 Task: Configure and use the built-in Extensions view for extension installation.
Action: Mouse moved to (494, 381)
Screenshot: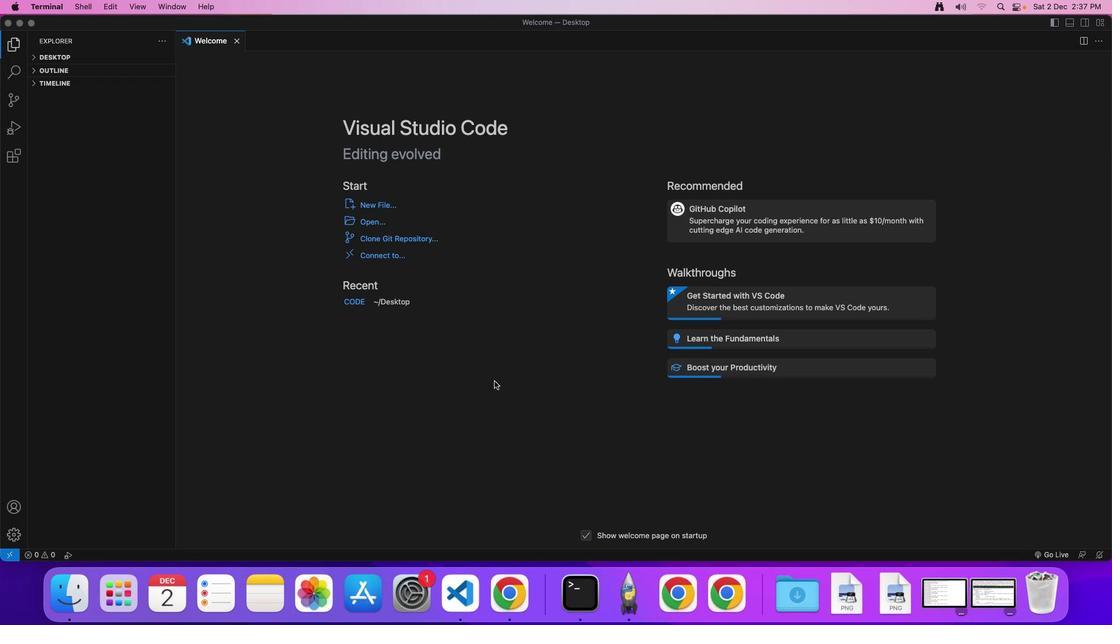 
Action: Mouse pressed left at (494, 381)
Screenshot: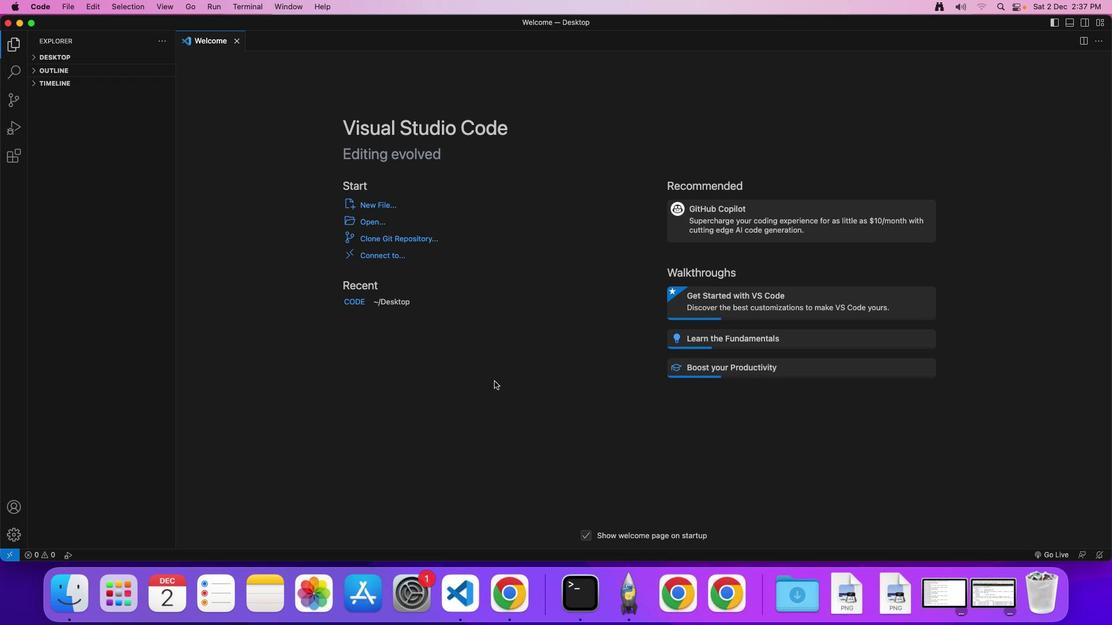 
Action: Mouse moved to (11, 531)
Screenshot: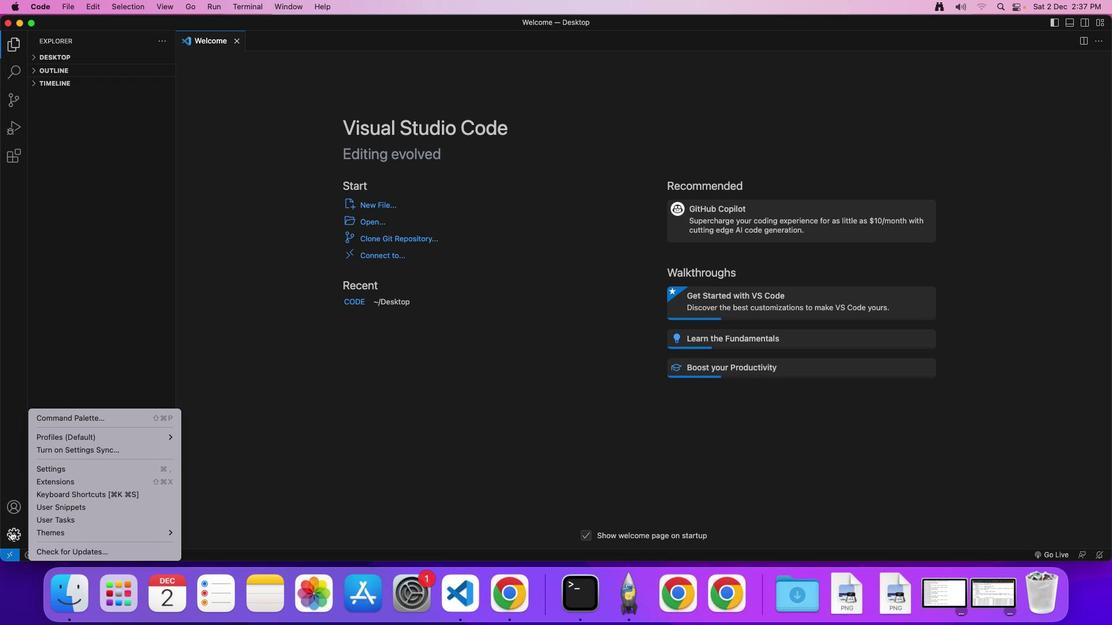 
Action: Mouse pressed left at (11, 531)
Screenshot: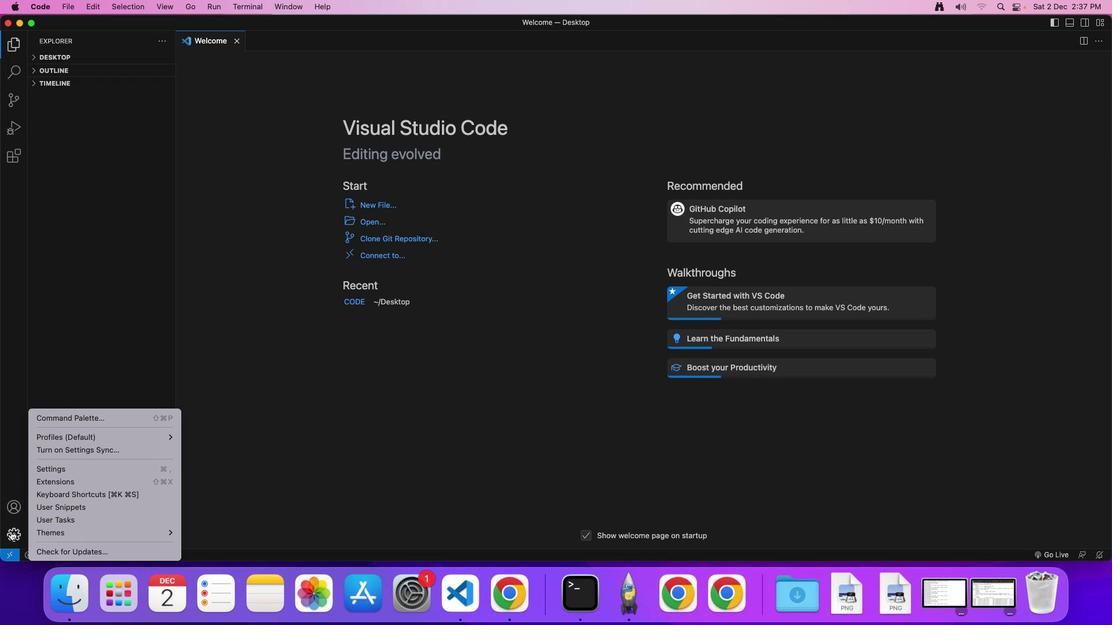 
Action: Mouse moved to (44, 480)
Screenshot: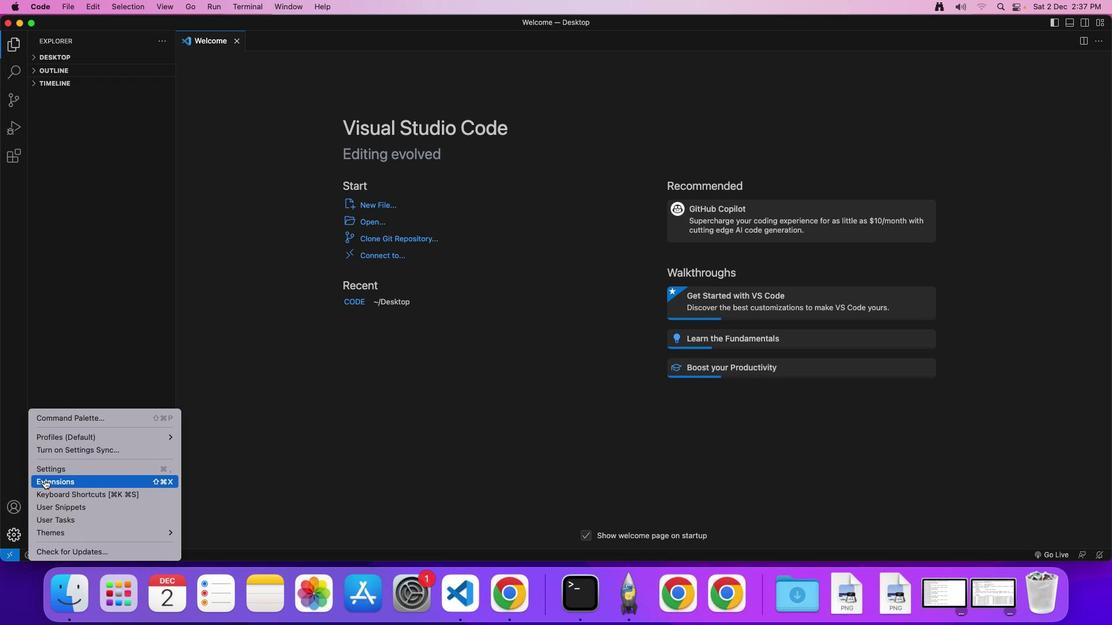 
Action: Mouse pressed left at (44, 480)
Screenshot: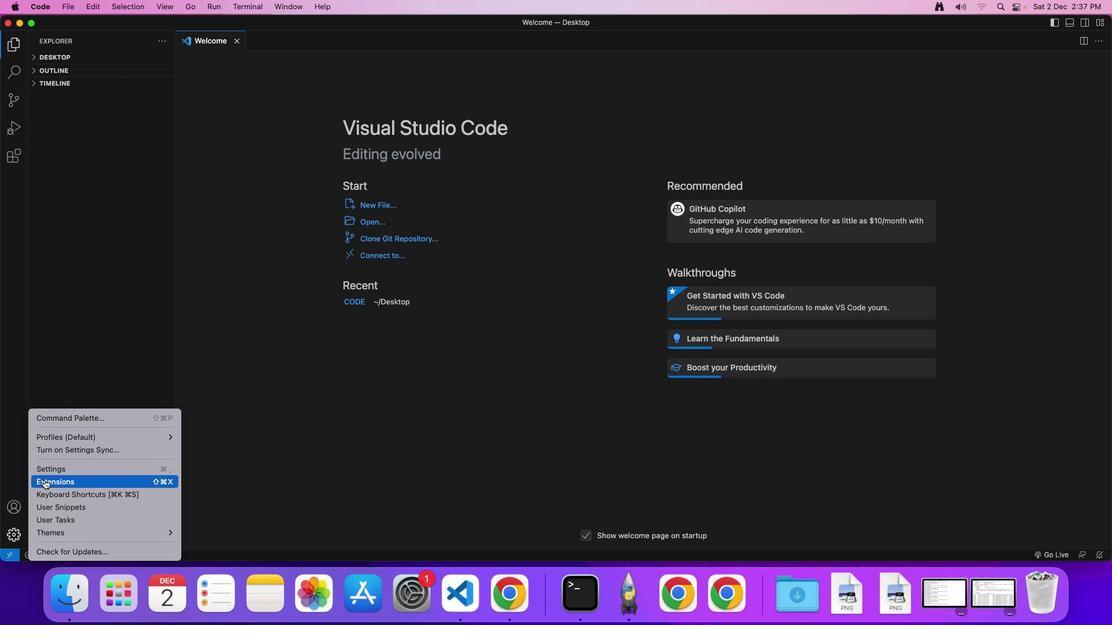 
Action: Mouse moved to (106, 62)
Screenshot: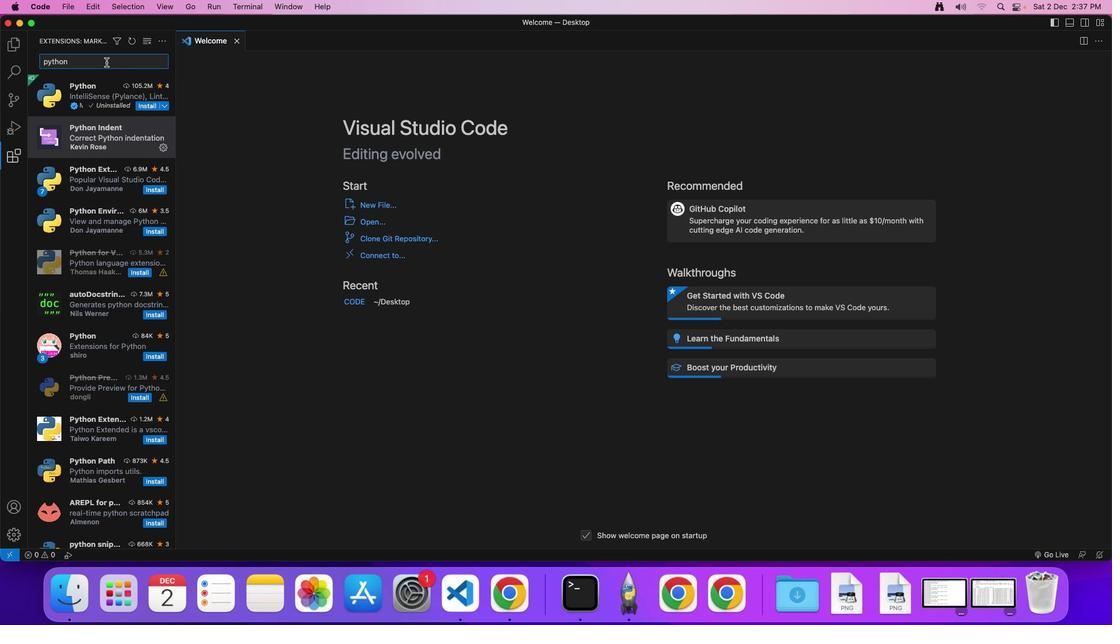 
Action: Mouse pressed left at (106, 62)
Screenshot: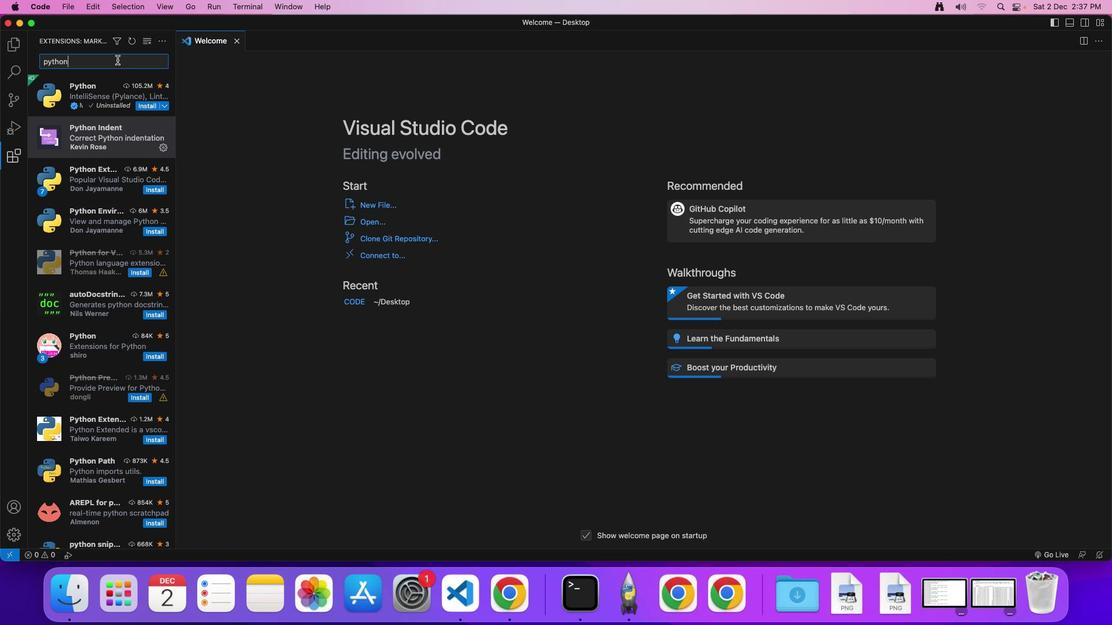 
Action: Mouse moved to (121, 59)
Screenshot: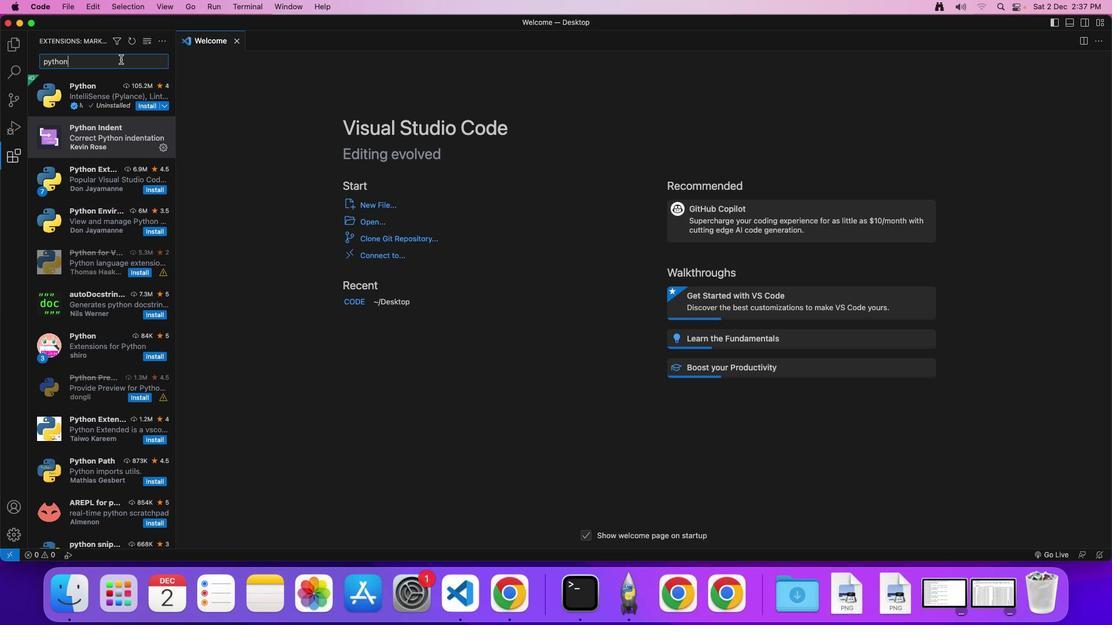 
Action: Key pressed Key.backspaceKey.backspaceKey.backspaceKey.backspaceKey.backspaceKey.backspaceKey.backspaceKey.backspaceKey.backspace'P''Y''T''H'Key.backspaceKey.backspaceKey.backspaceKey.backspaceKey.caps_lock'p''y''t''h''o''n'
Screenshot: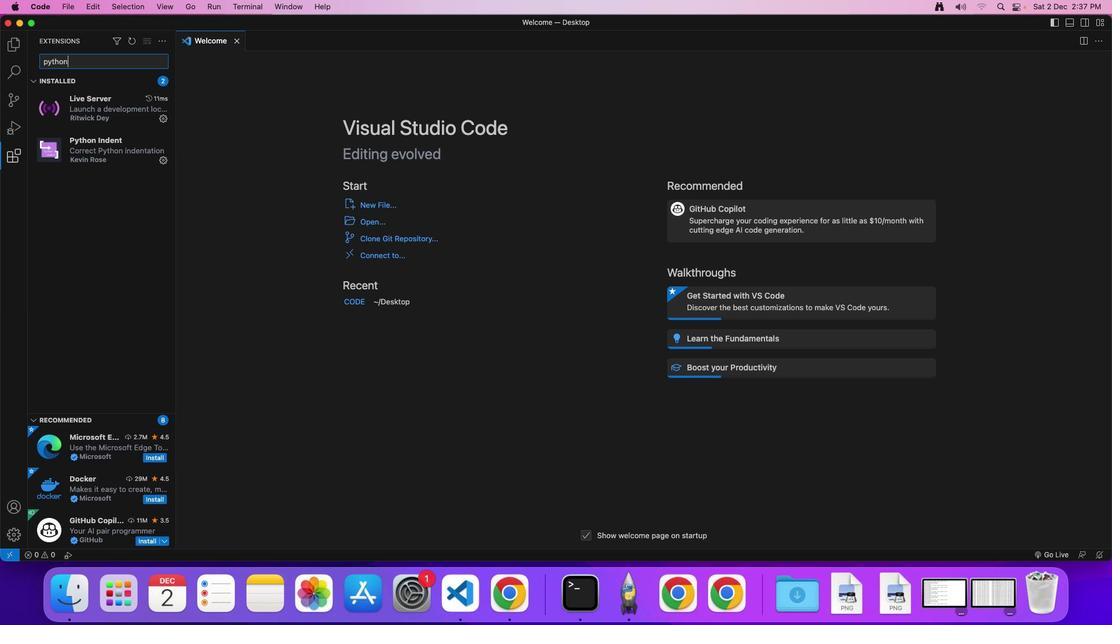 
Action: Mouse moved to (147, 107)
Screenshot: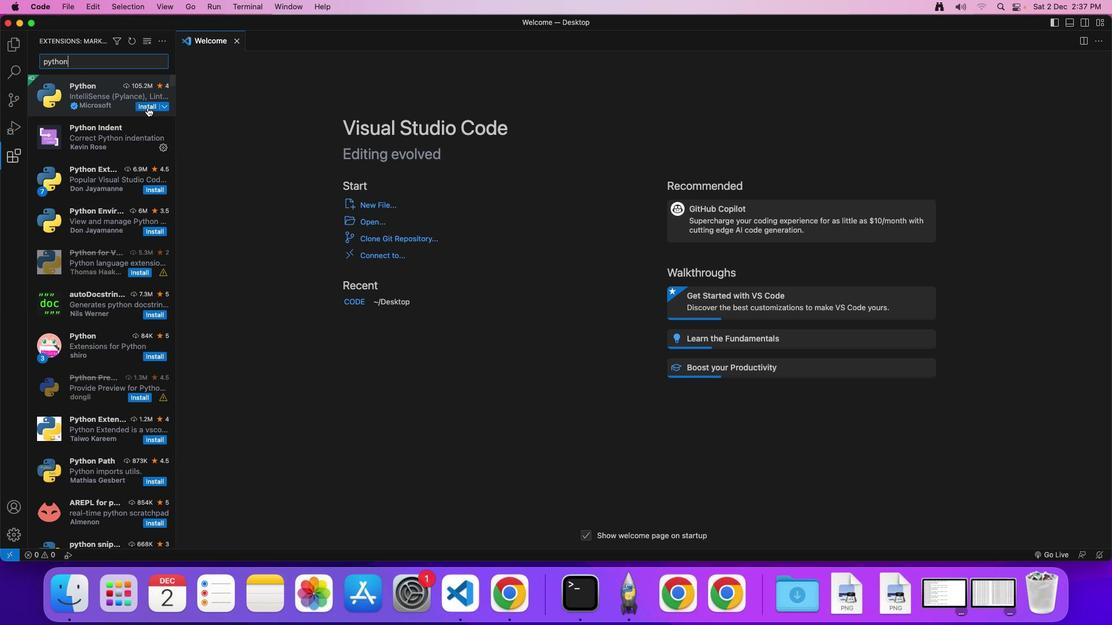 
Action: Mouse pressed left at (147, 107)
Screenshot: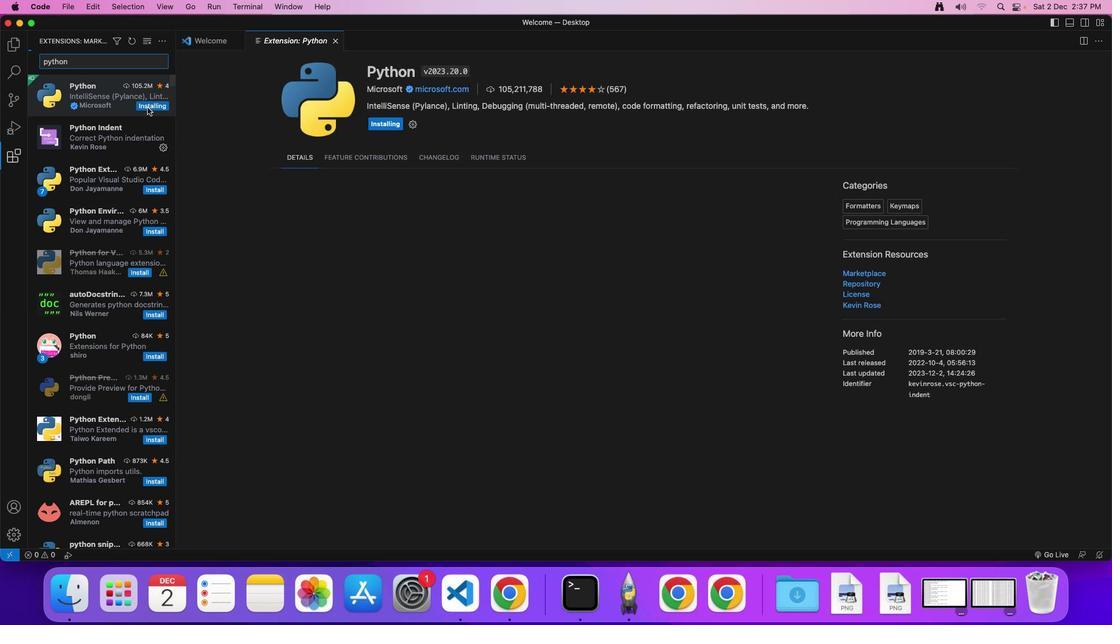 
Action: Mouse moved to (576, 126)
Screenshot: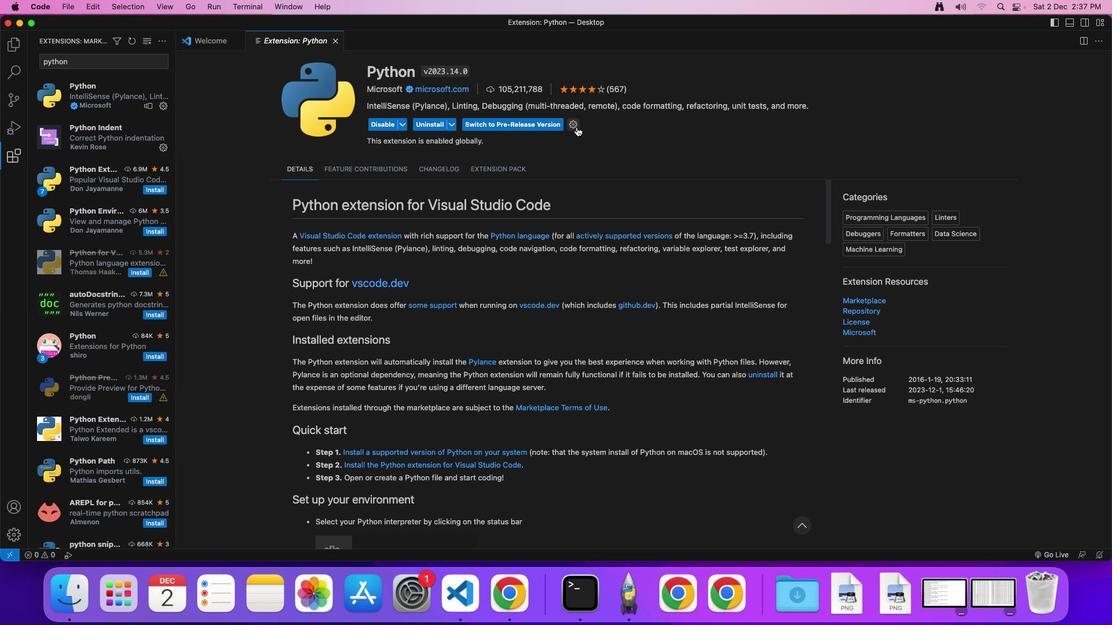 
Action: Mouse pressed left at (576, 126)
Screenshot: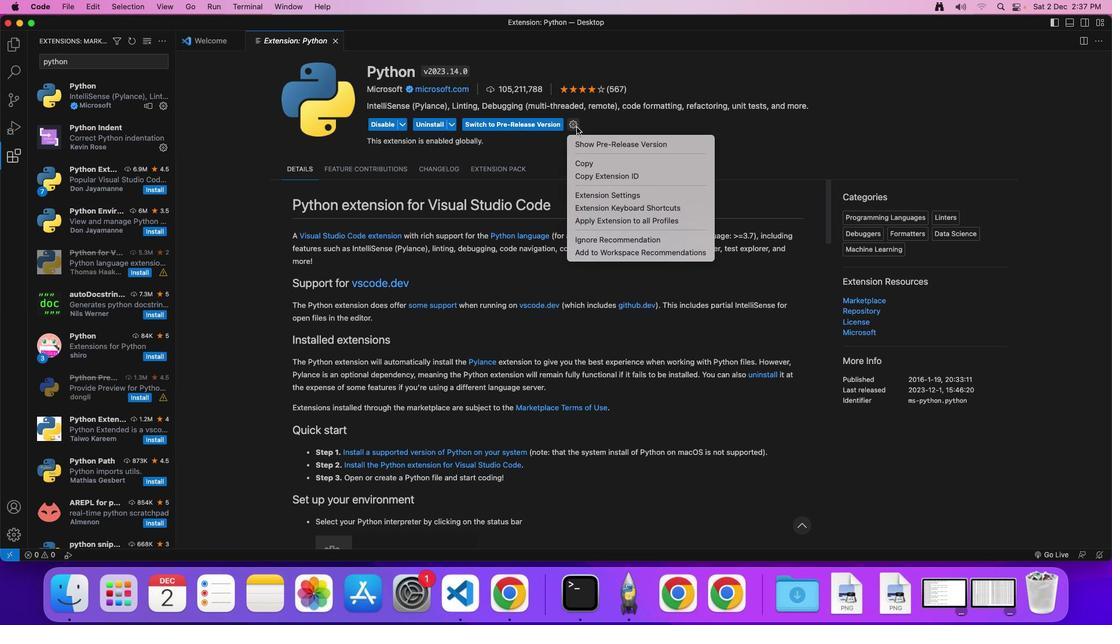 
Action: Mouse moved to (584, 195)
Screenshot: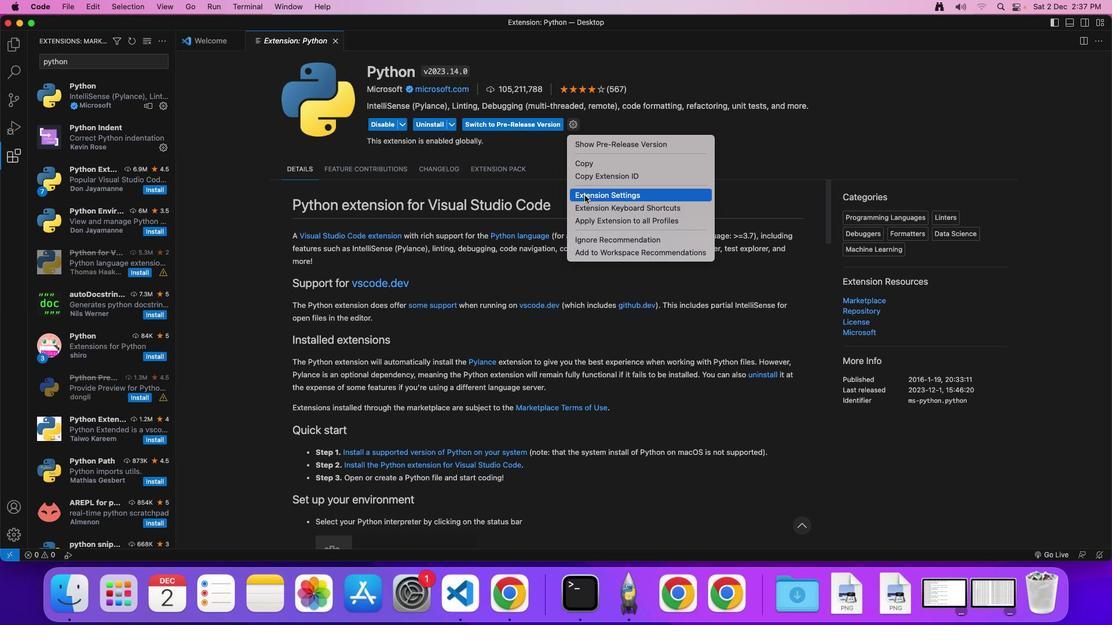 
Action: Mouse pressed left at (584, 195)
Screenshot: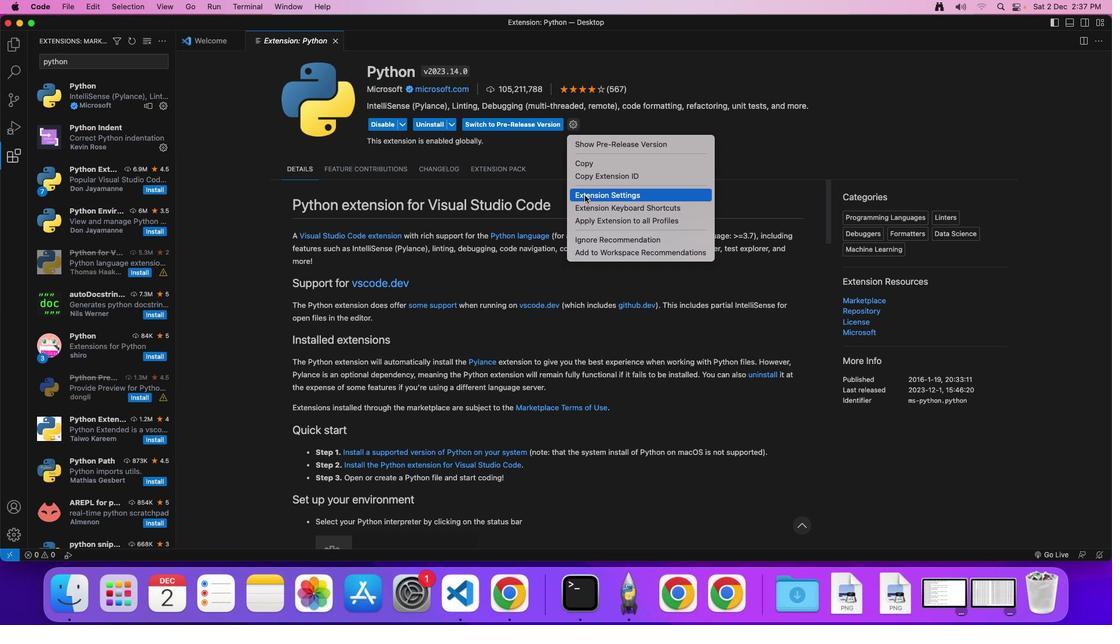 
Action: Mouse moved to (620, 144)
Screenshot: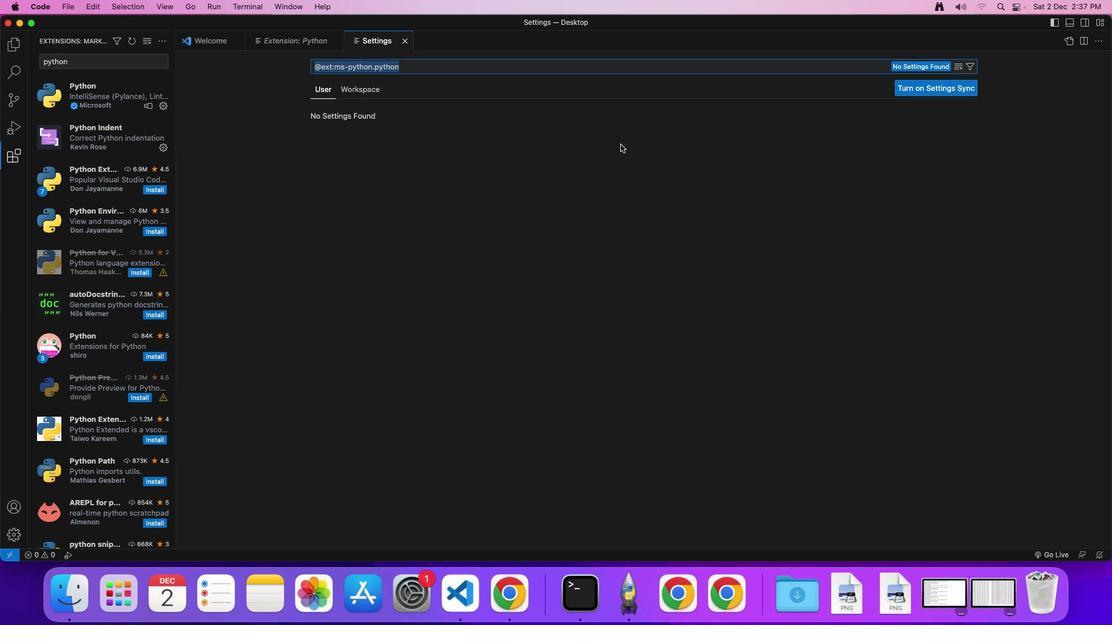 
Action: Mouse pressed left at (620, 144)
Screenshot: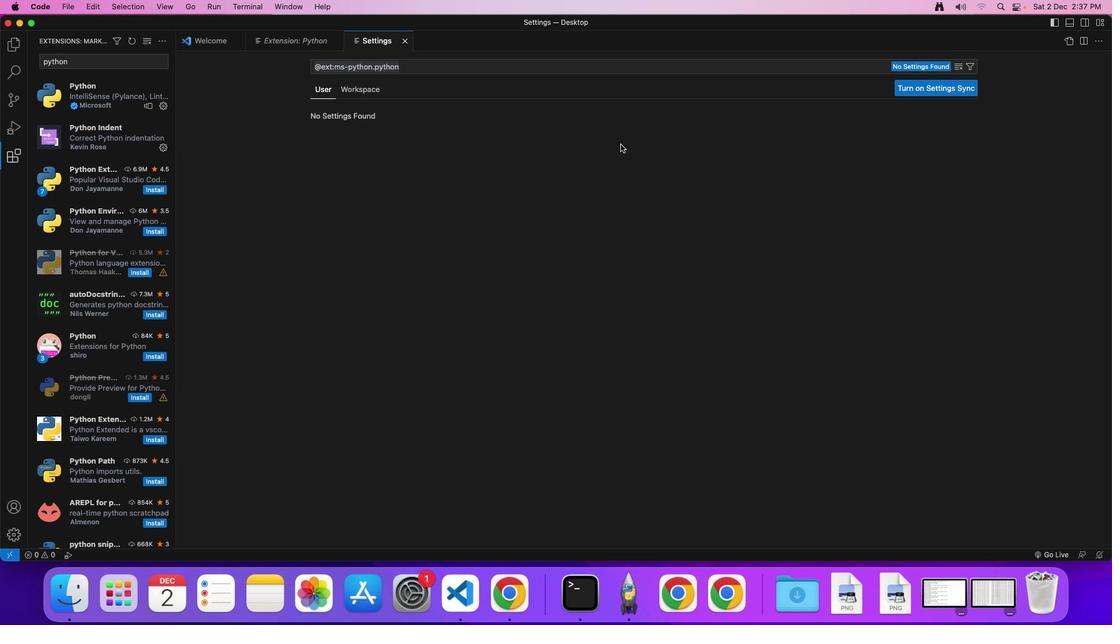 
Action: Mouse moved to (498, 179)
Screenshot: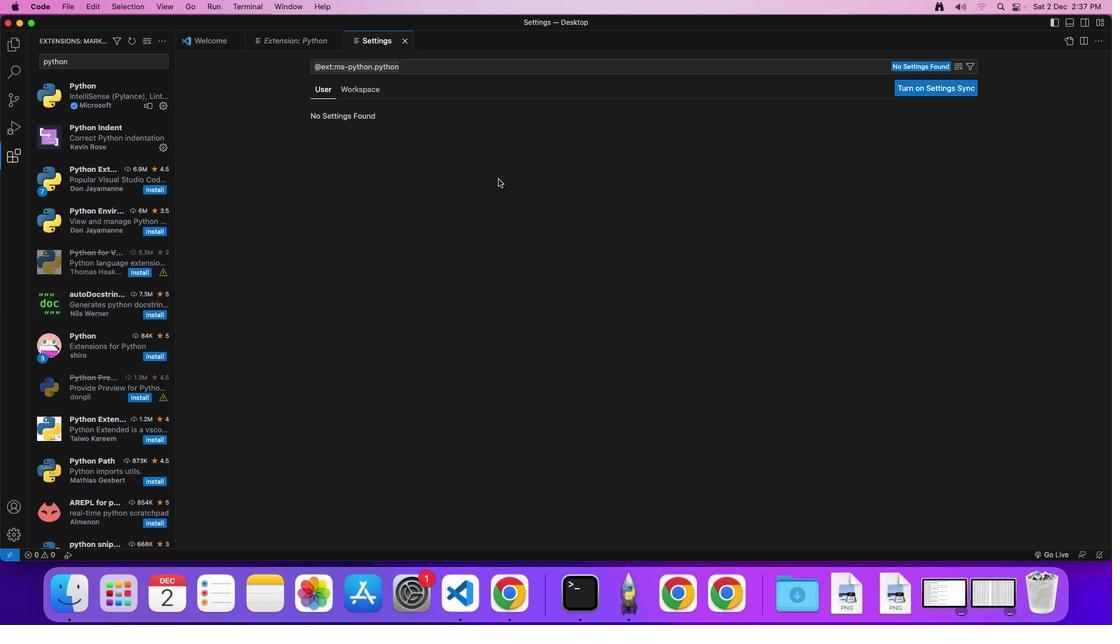 
Action: Mouse pressed left at (498, 179)
Screenshot: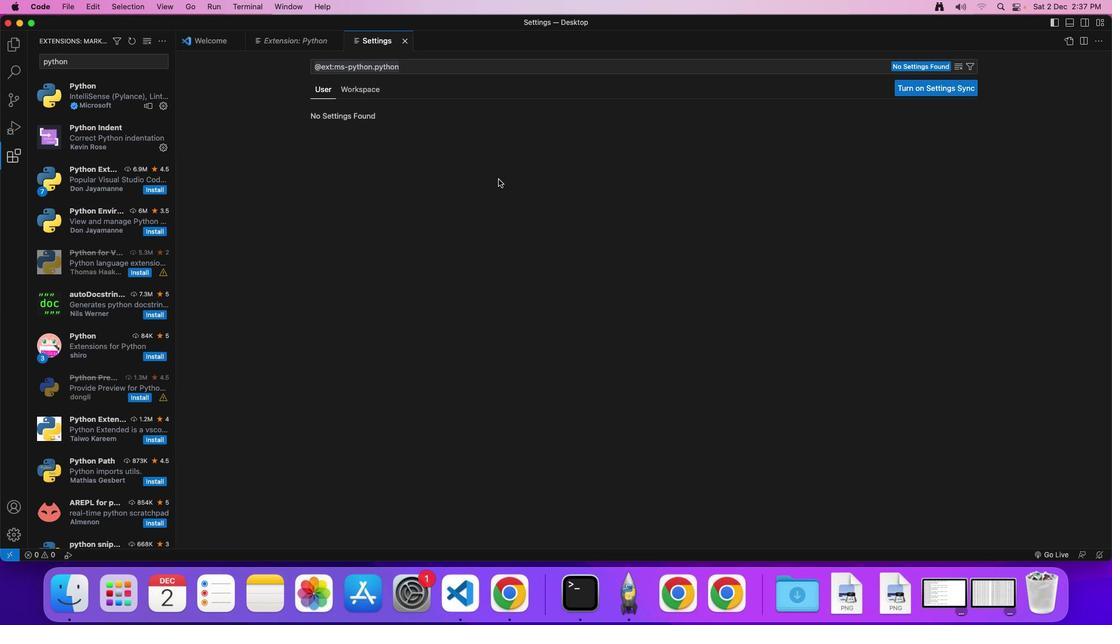 
Action: Mouse moved to (367, 90)
Screenshot: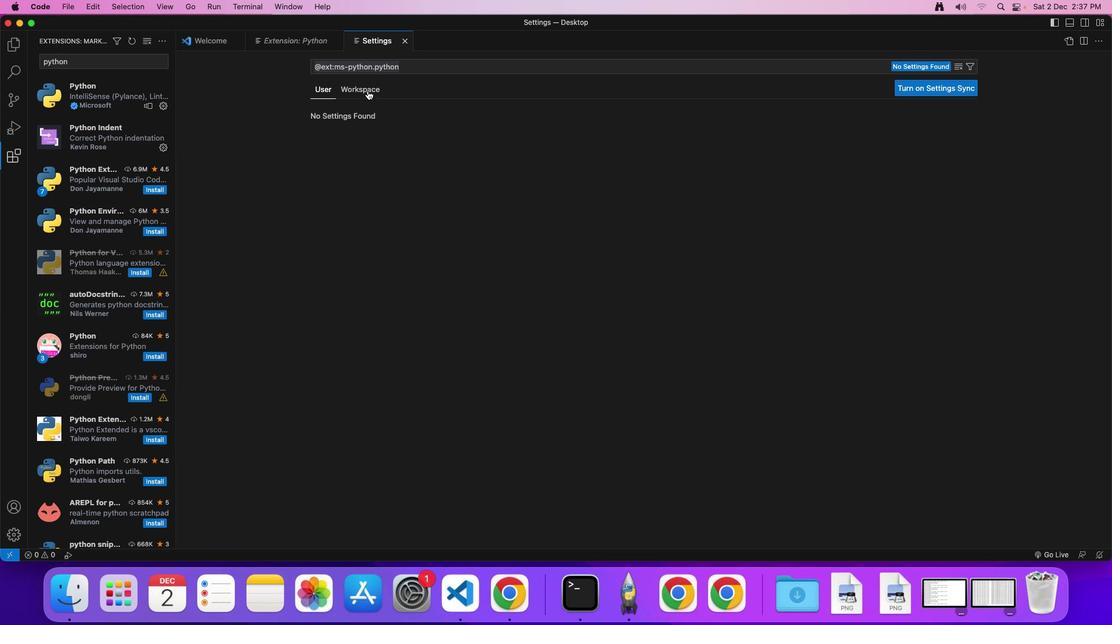 
Action: Mouse pressed left at (367, 90)
Screenshot: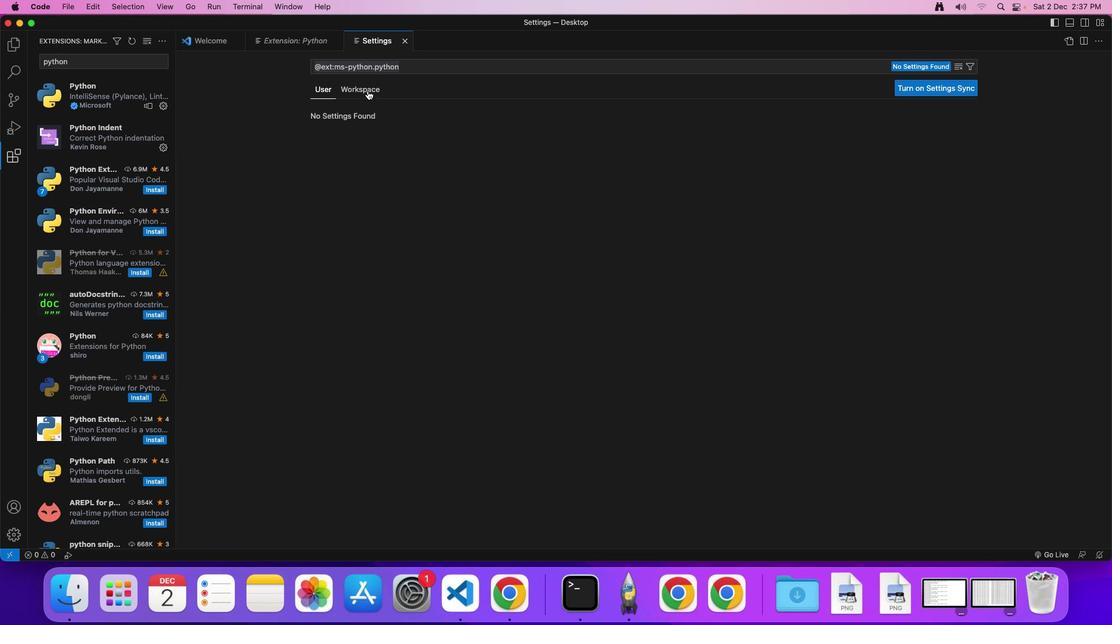 
Action: Mouse moved to (318, 89)
Screenshot: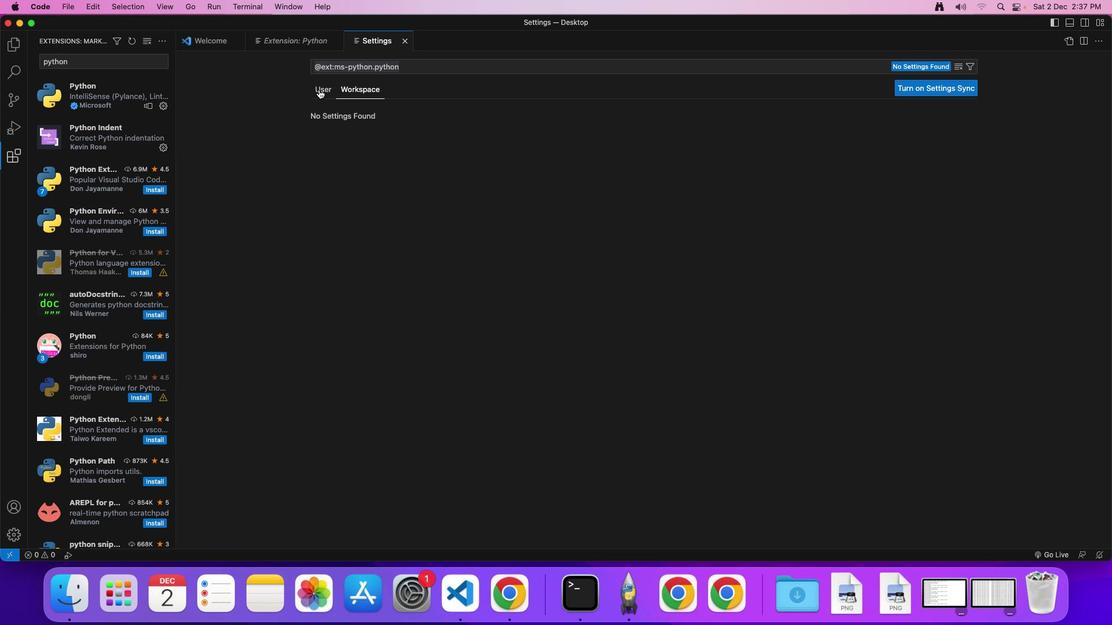 
Action: Mouse pressed left at (318, 89)
Screenshot: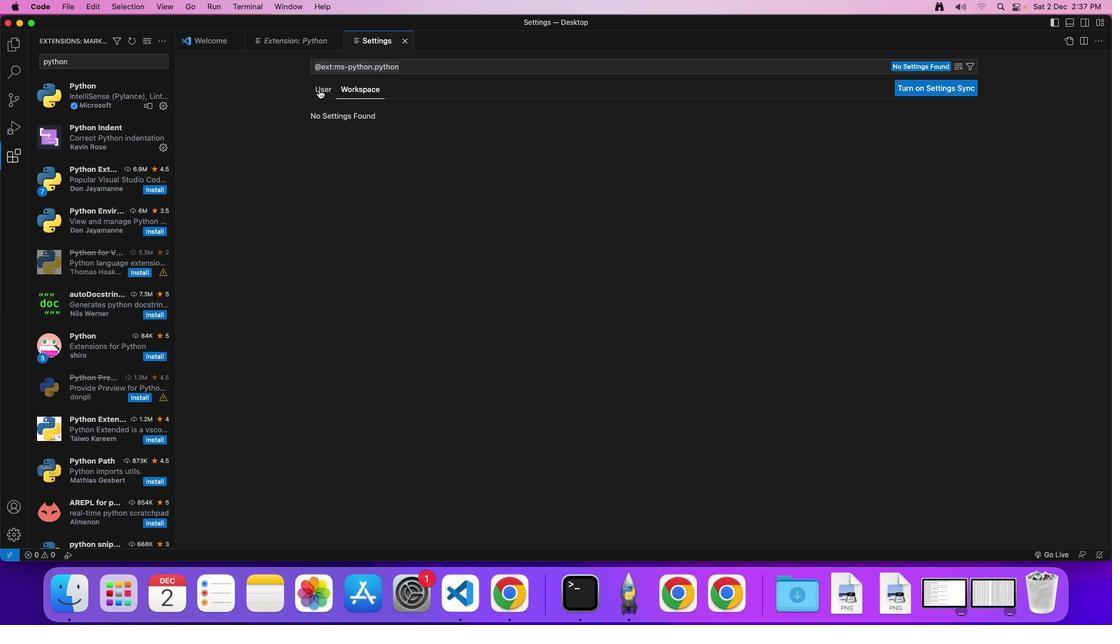
Action: Mouse moved to (689, 152)
Screenshot: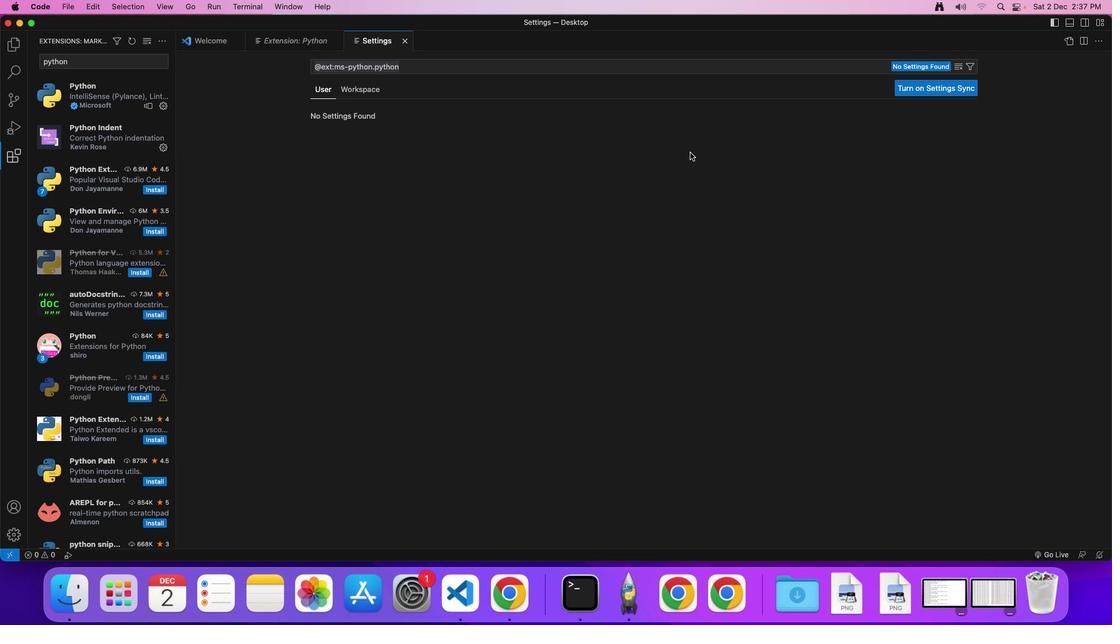 
Action: Mouse pressed left at (689, 152)
Screenshot: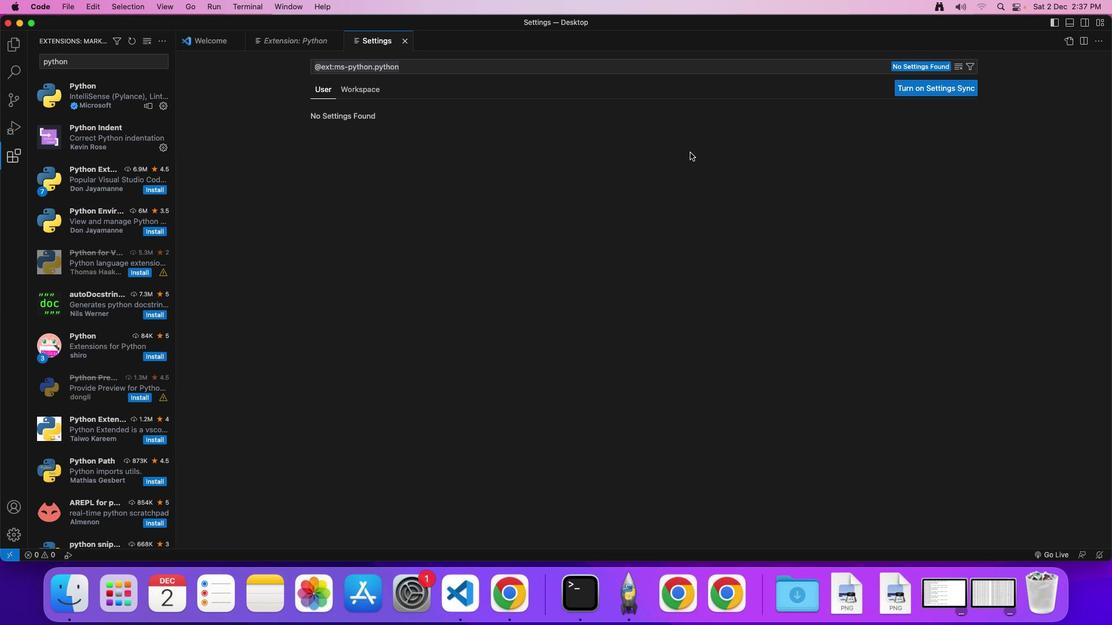 
Action: Mouse moved to (468, 65)
Screenshot: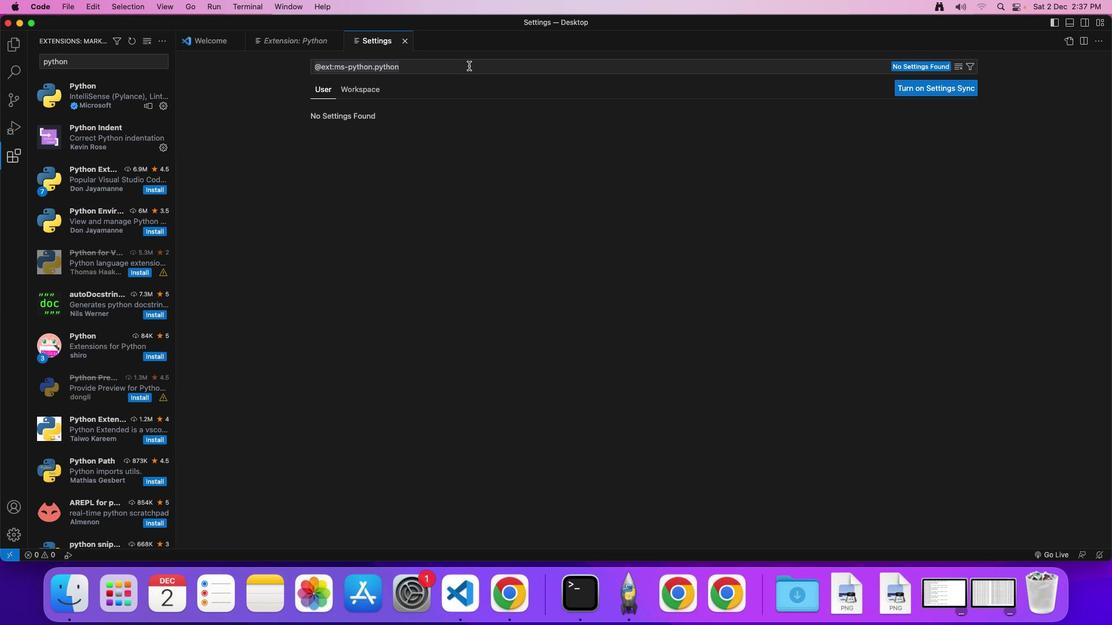 
Action: Mouse pressed left at (468, 65)
Screenshot: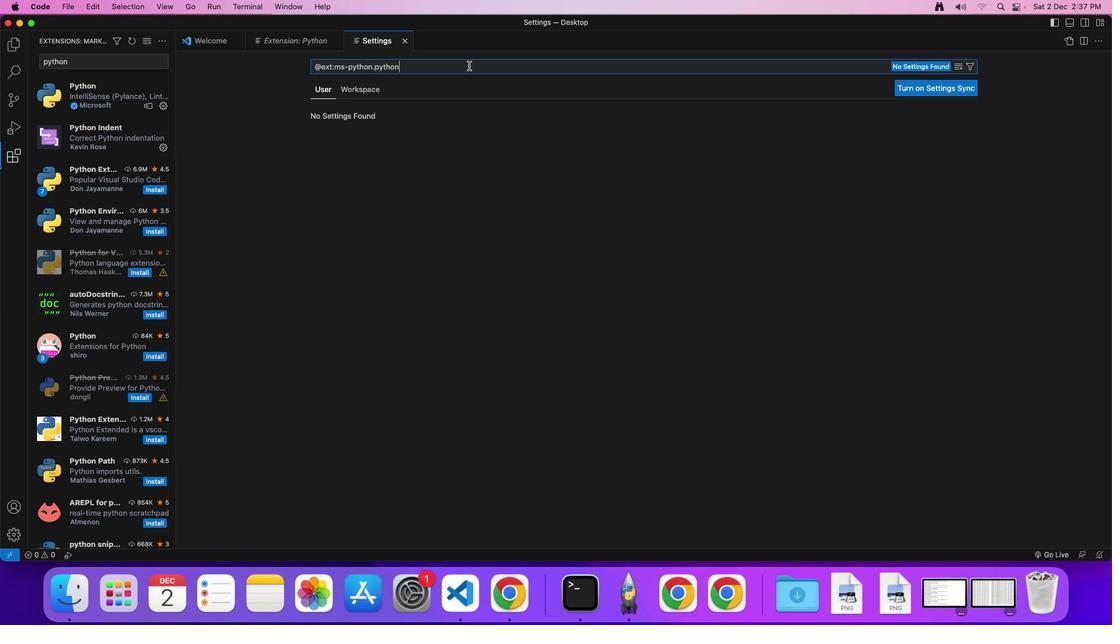 
Action: Mouse moved to (495, 216)
Screenshot: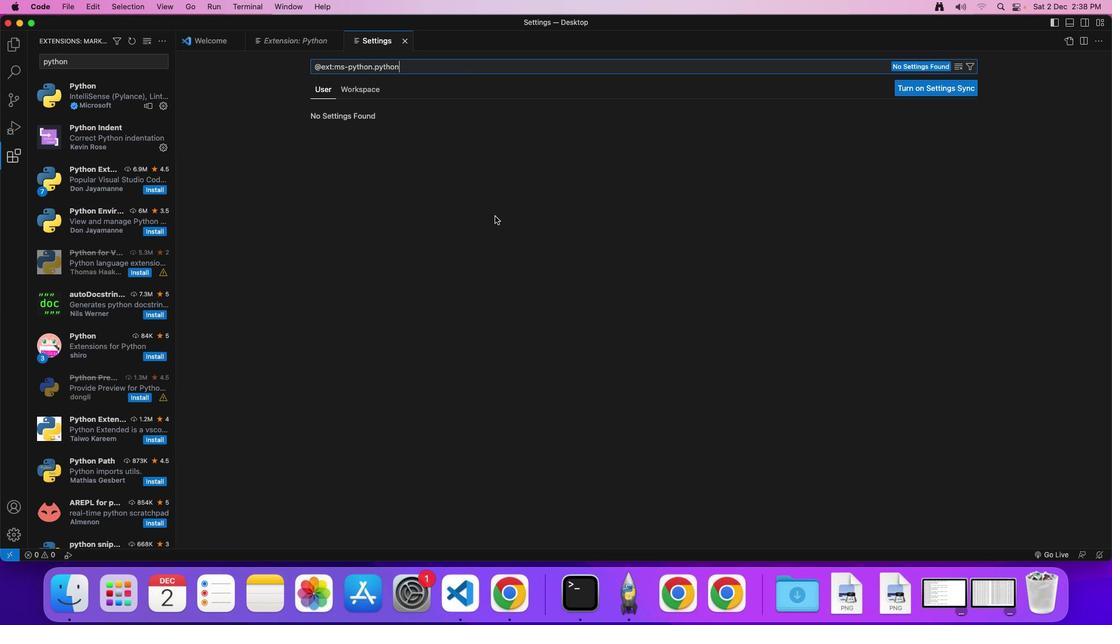 
